 Task: Search for tasks owned by 'shubhamjain3991@outlook.com' in Outlook.
Action: Mouse moved to (20, 160)
Screenshot: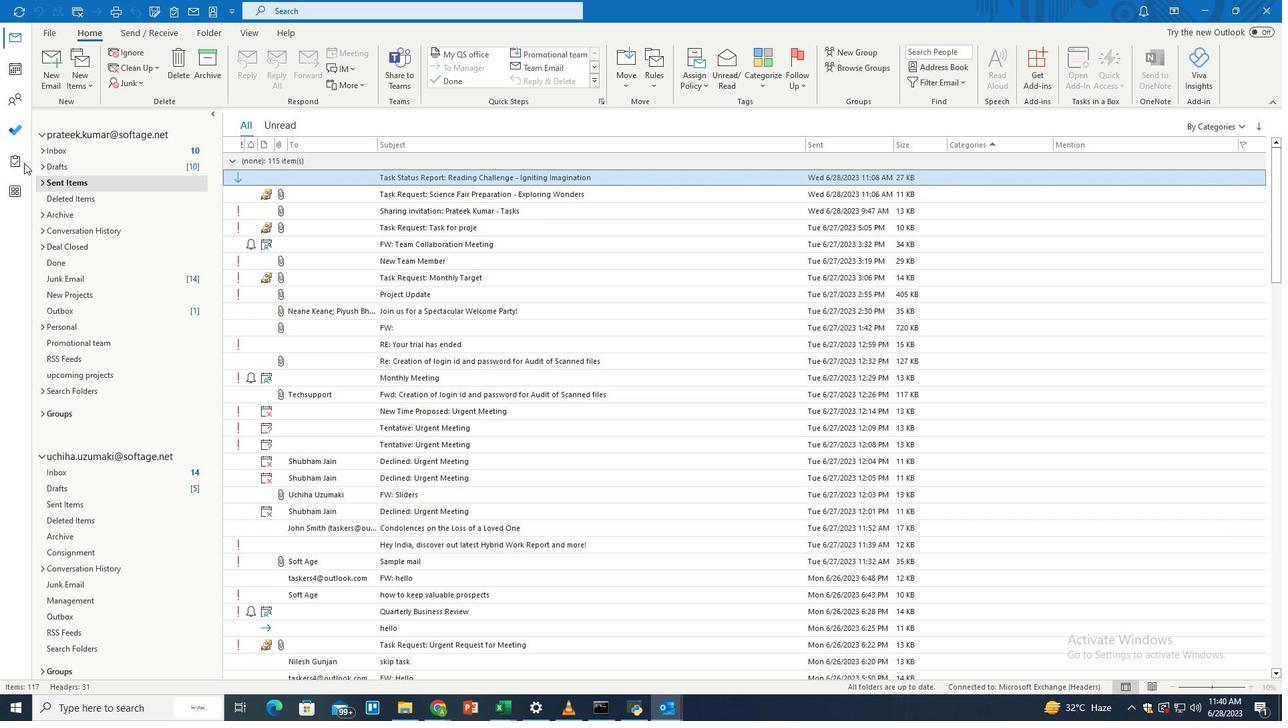 
Action: Mouse pressed left at (20, 160)
Screenshot: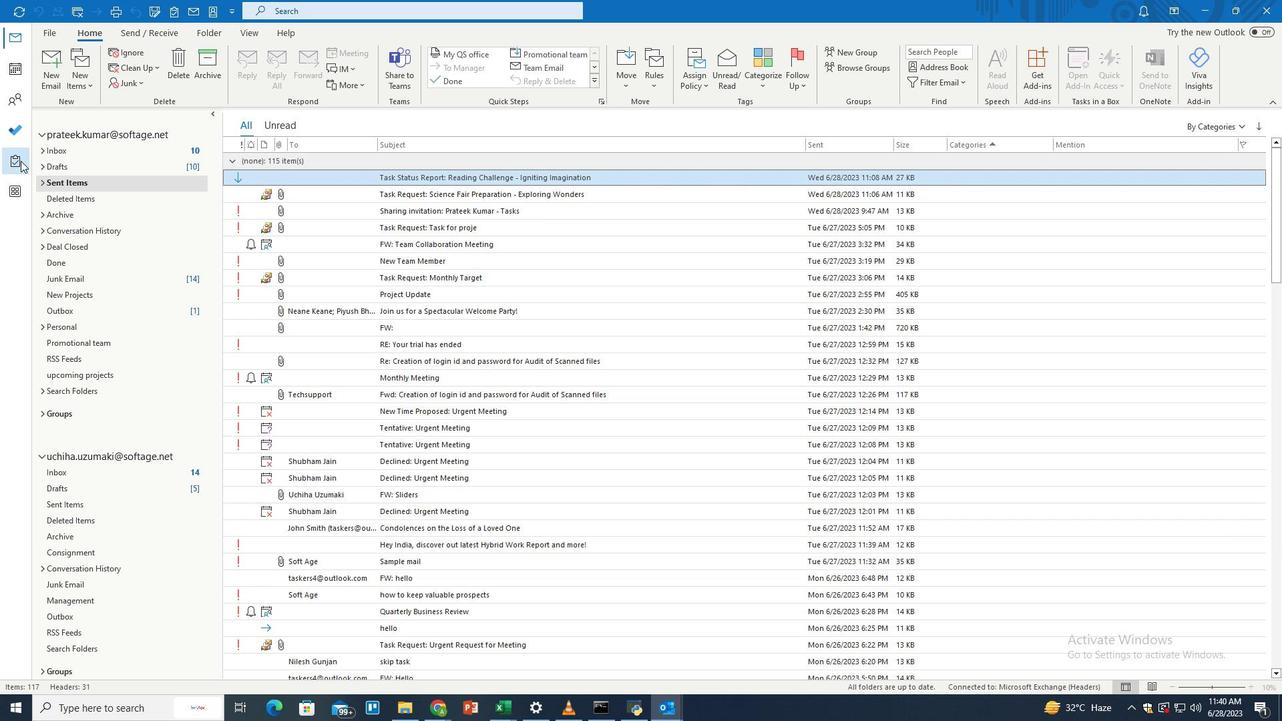 
Action: Mouse moved to (510, 6)
Screenshot: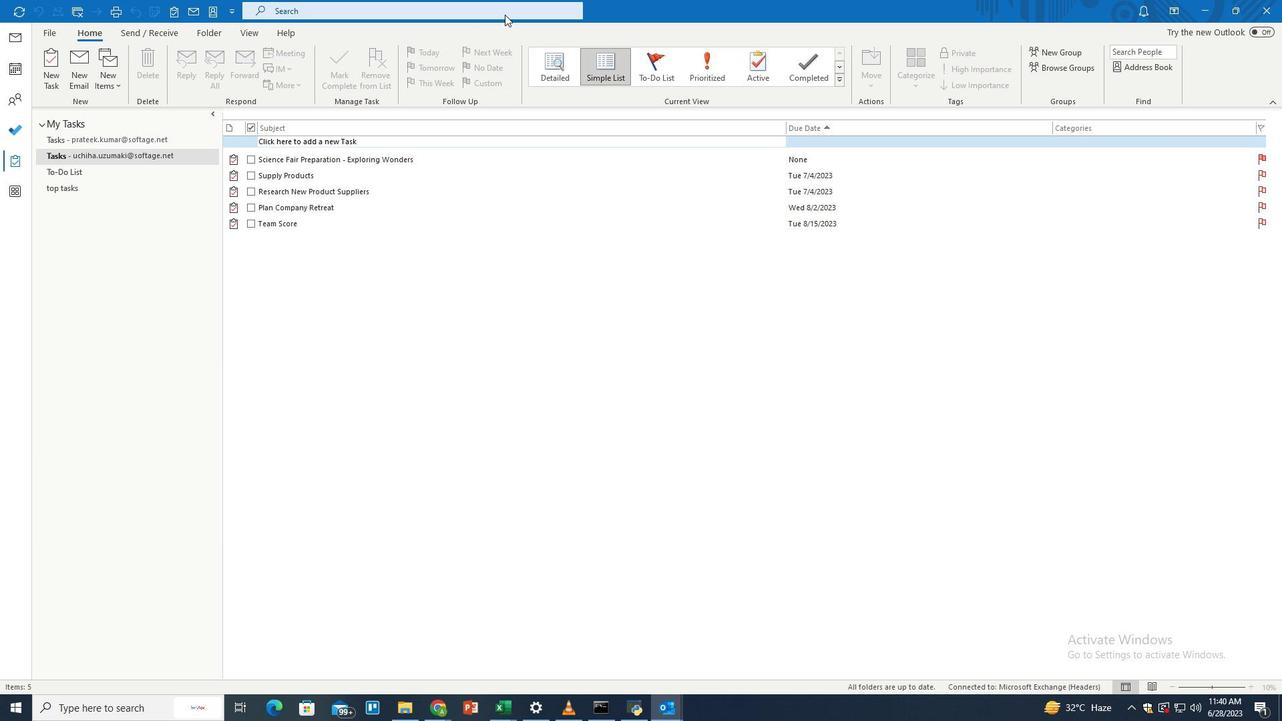 
Action: Mouse pressed left at (510, 6)
Screenshot: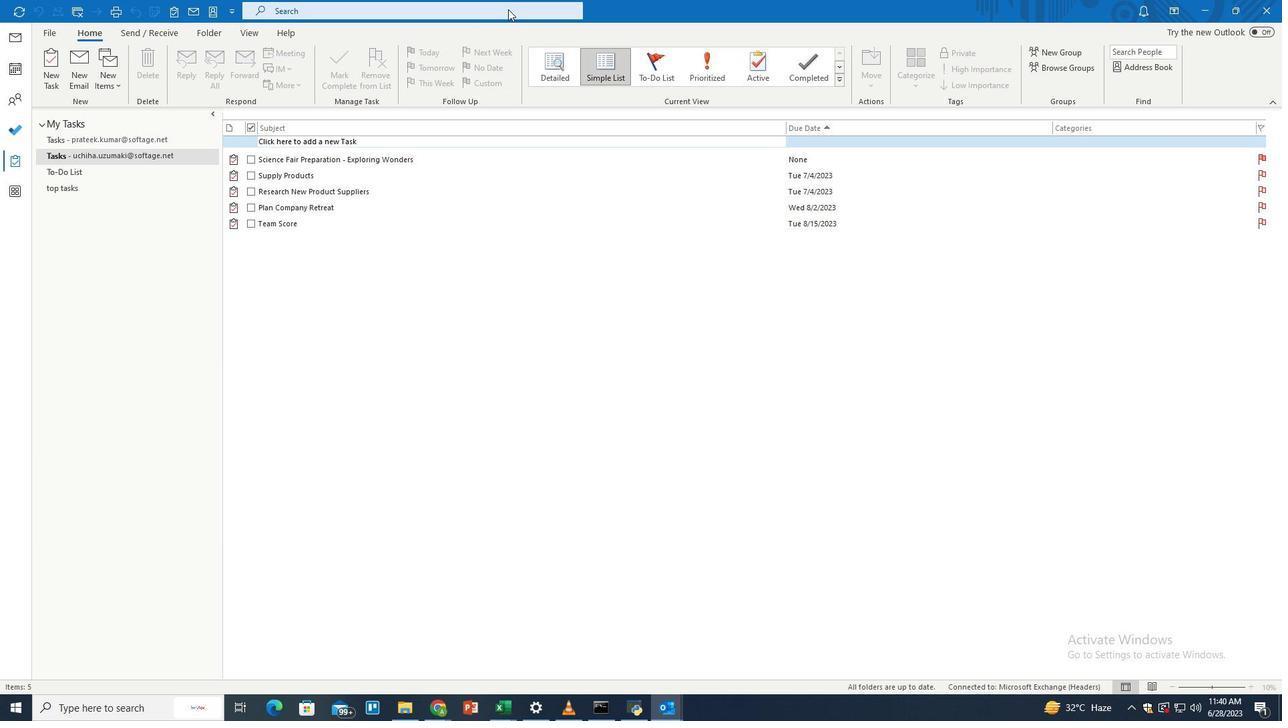 
Action: Mouse moved to (621, 10)
Screenshot: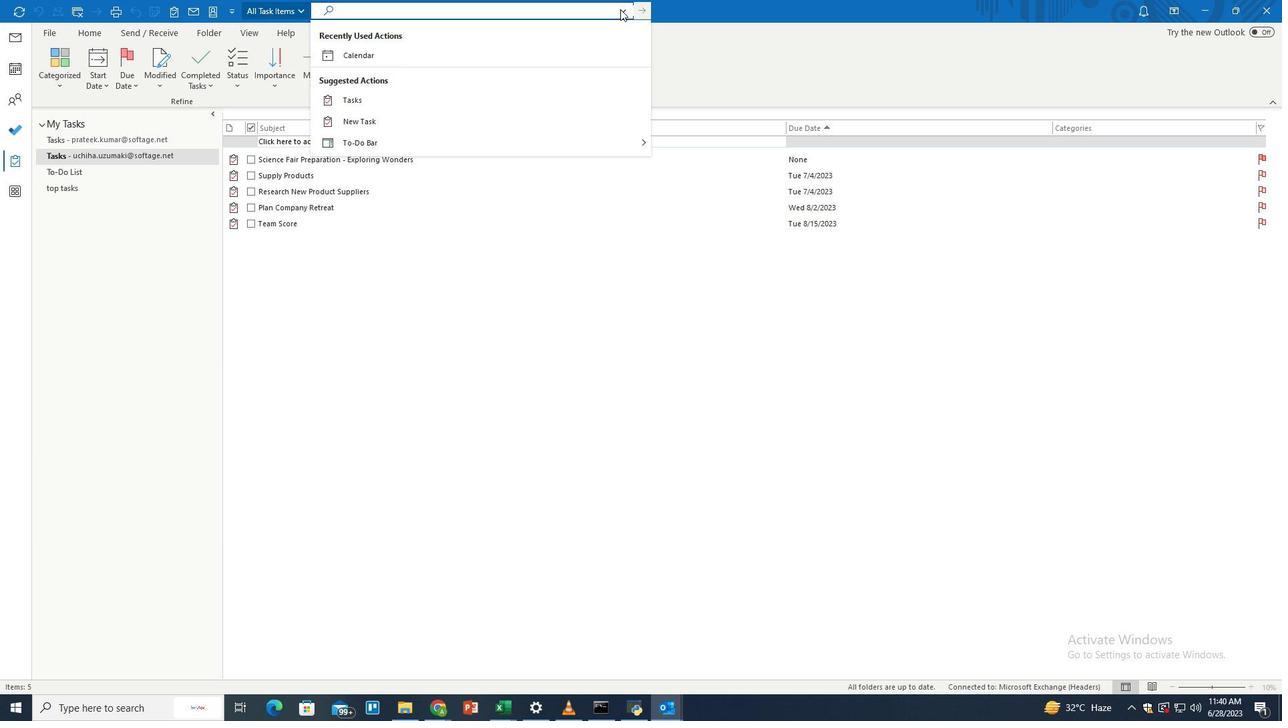 
Action: Mouse pressed left at (621, 10)
Screenshot: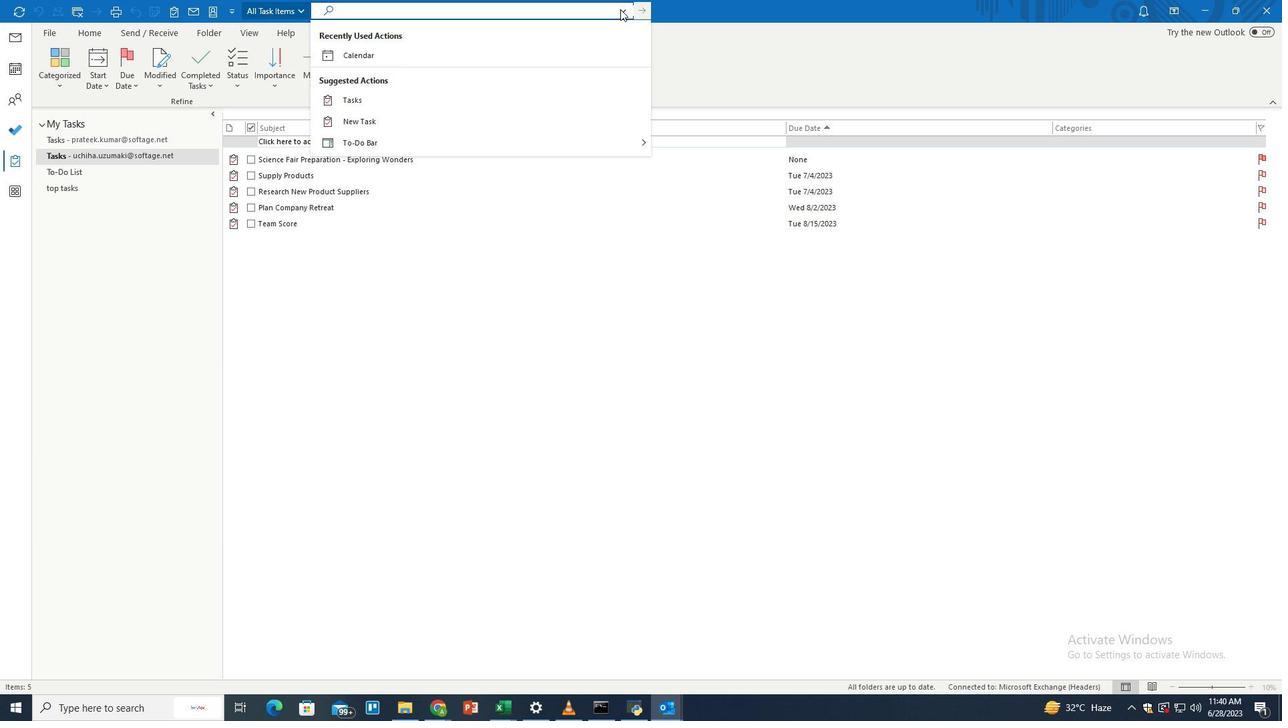 
Action: Mouse moved to (386, 186)
Screenshot: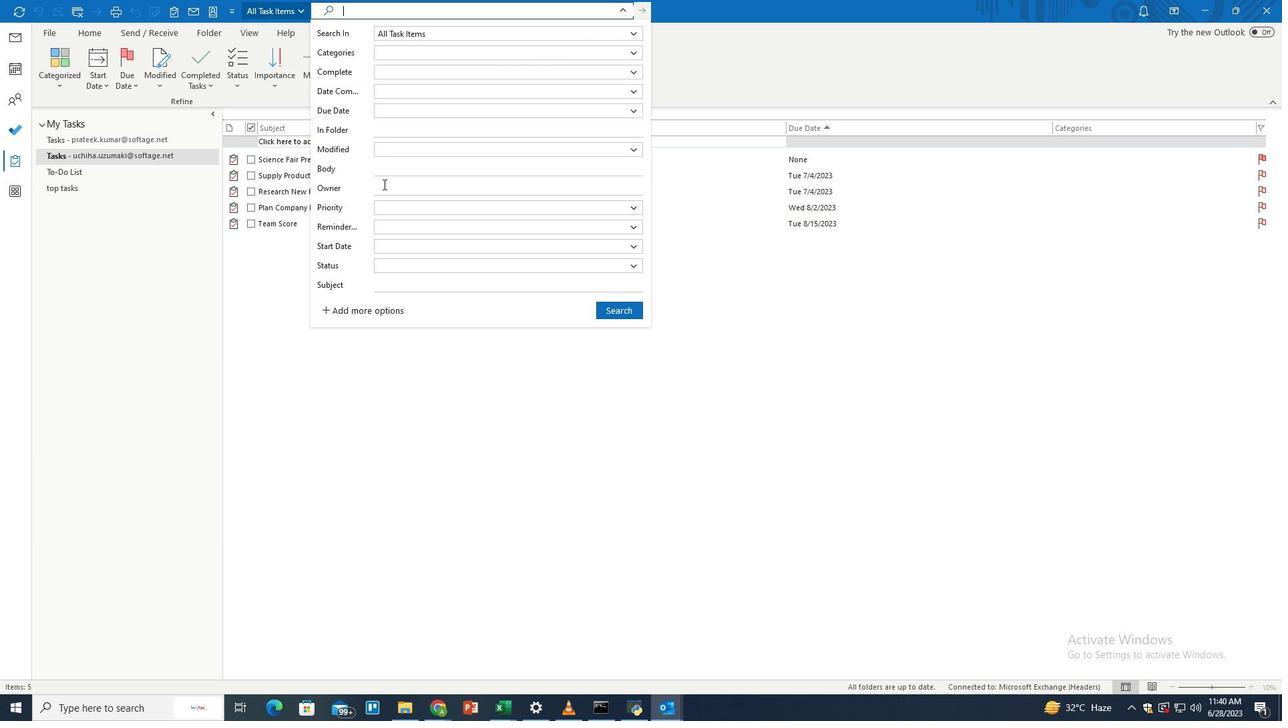 
Action: Mouse pressed left at (386, 186)
Screenshot: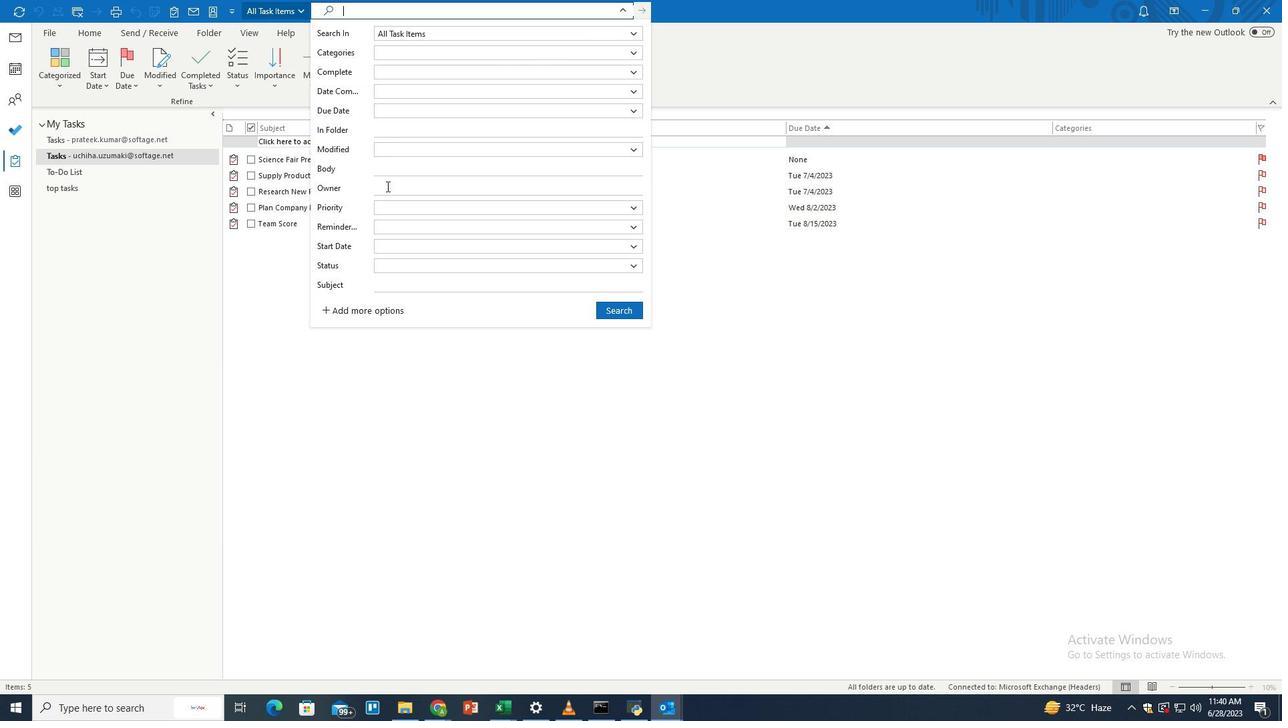 
Action: Mouse moved to (393, 188)
Screenshot: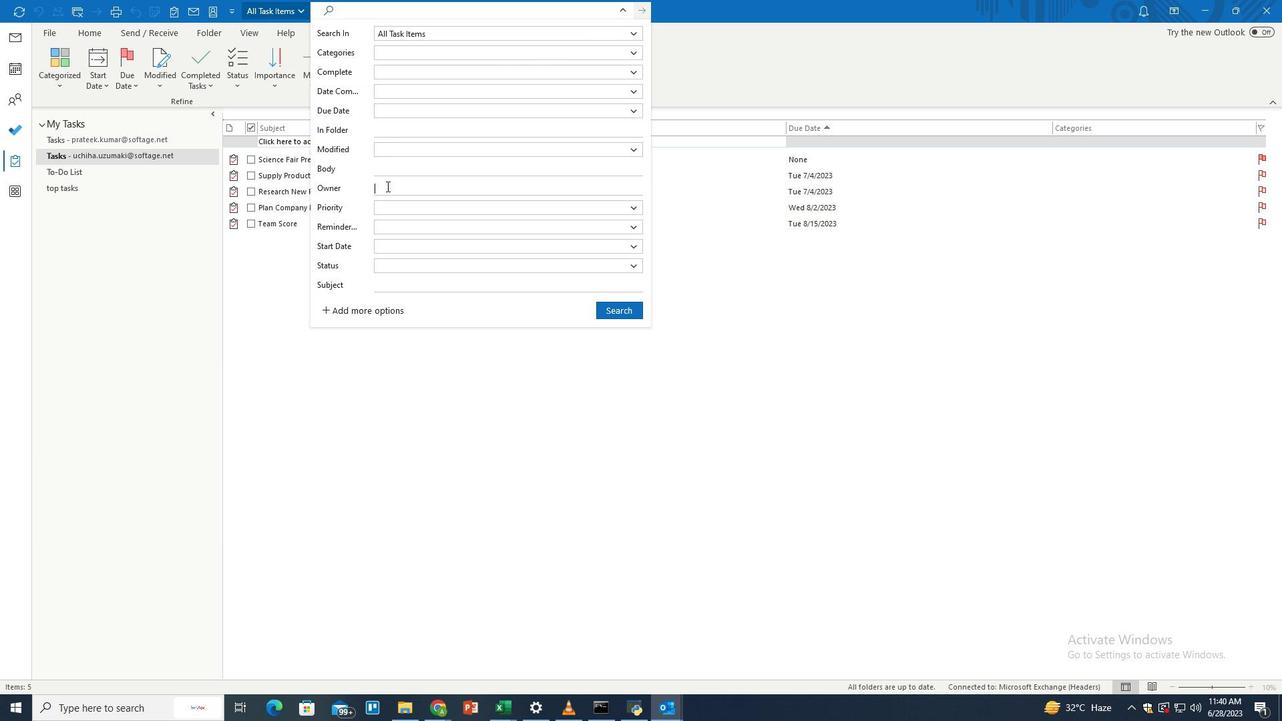 
Action: Key pressed shubhamjain3991<Key.shift>@outlook.com
Screenshot: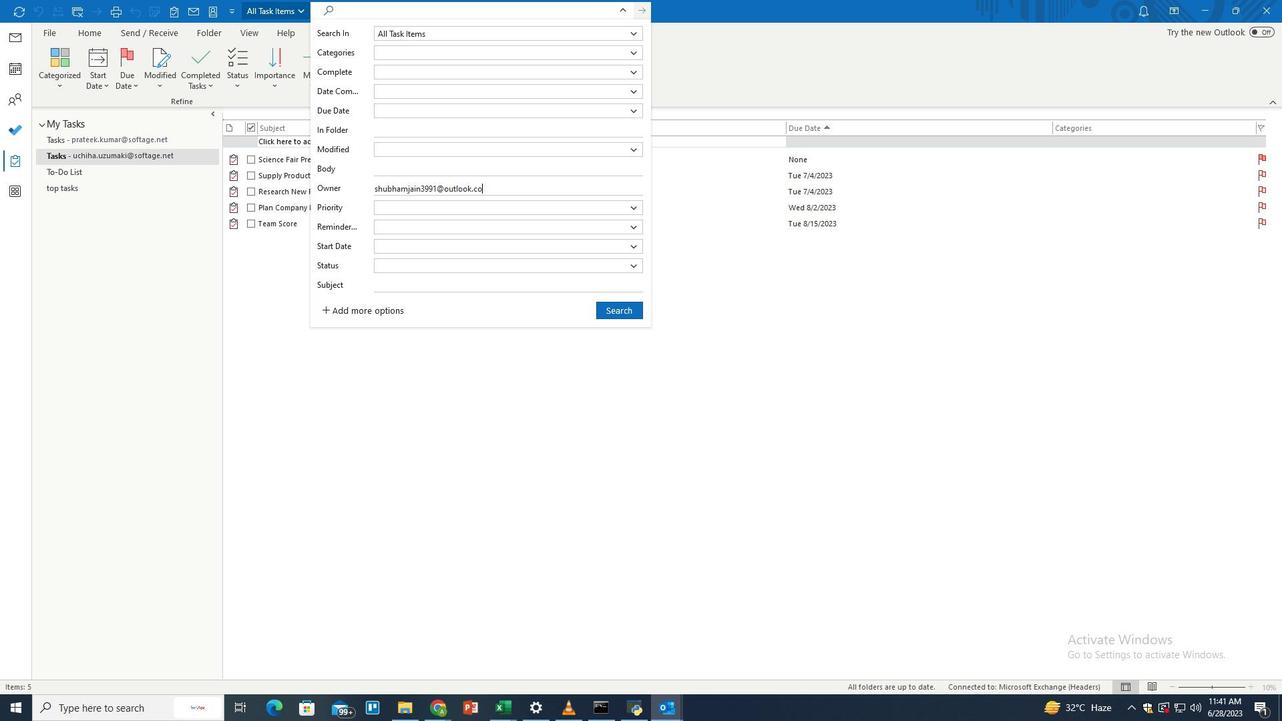 
Action: Mouse moved to (623, 312)
Screenshot: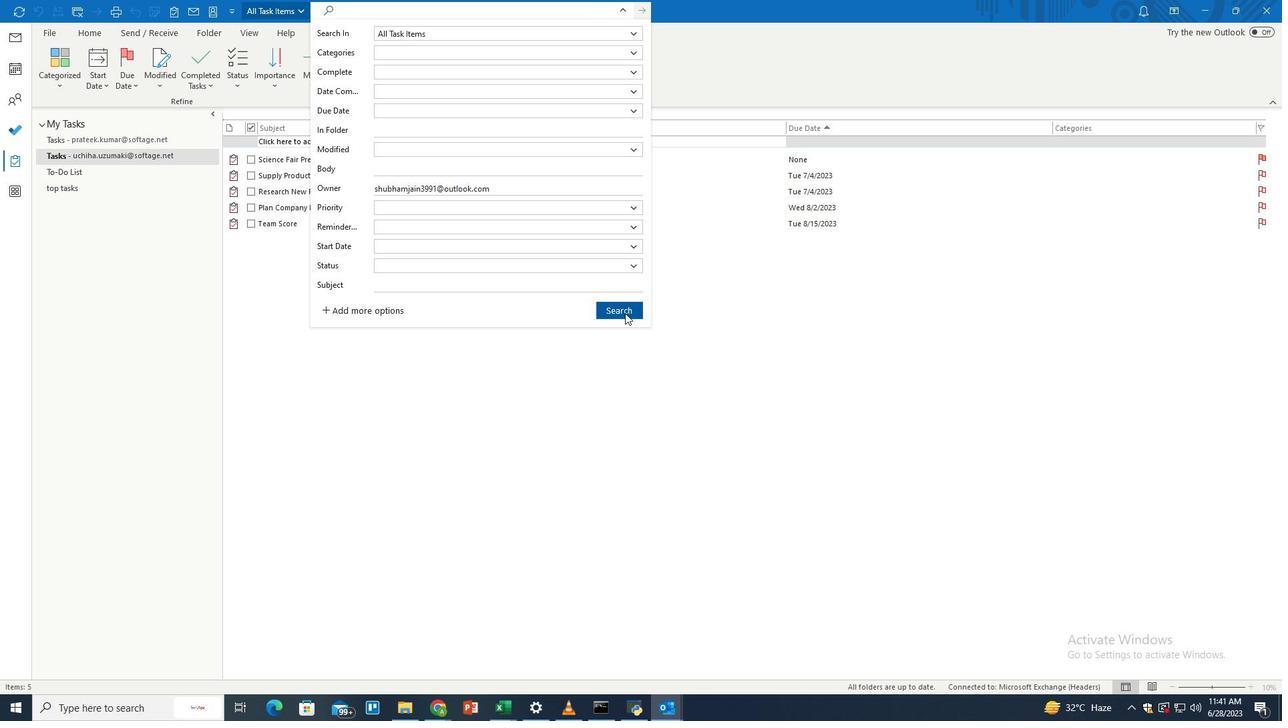 
Action: Mouse pressed left at (623, 312)
Screenshot: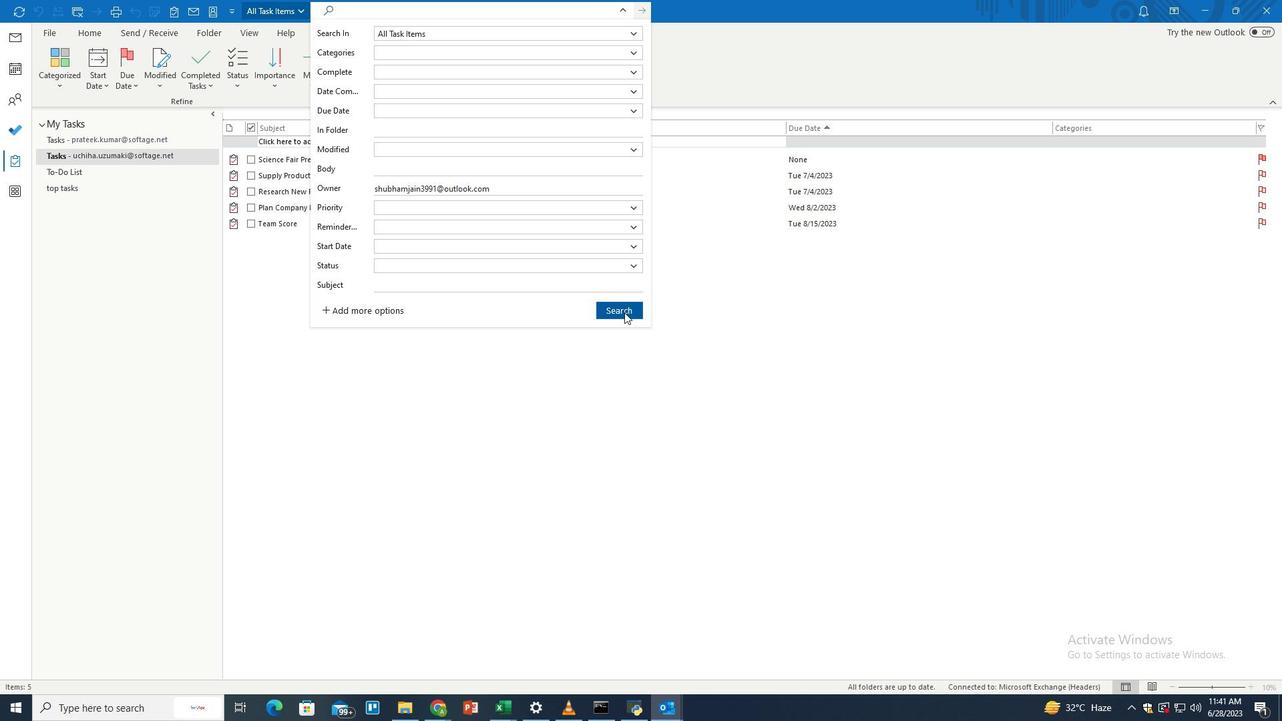 
